 Task: Select the ''Changes'' option.
Action: Mouse moved to (100, 417)
Screenshot: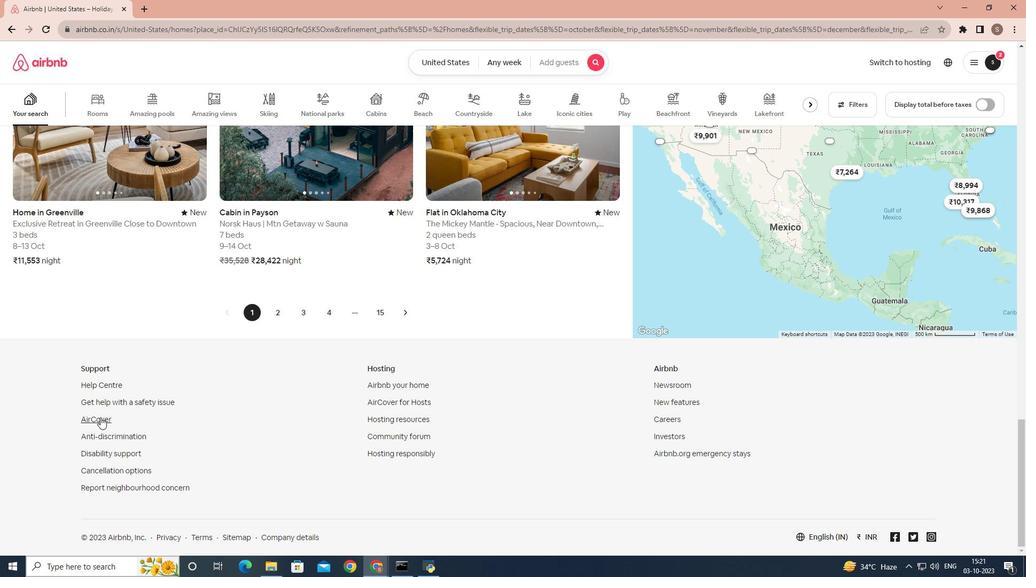 
Action: Mouse pressed left at (100, 417)
Screenshot: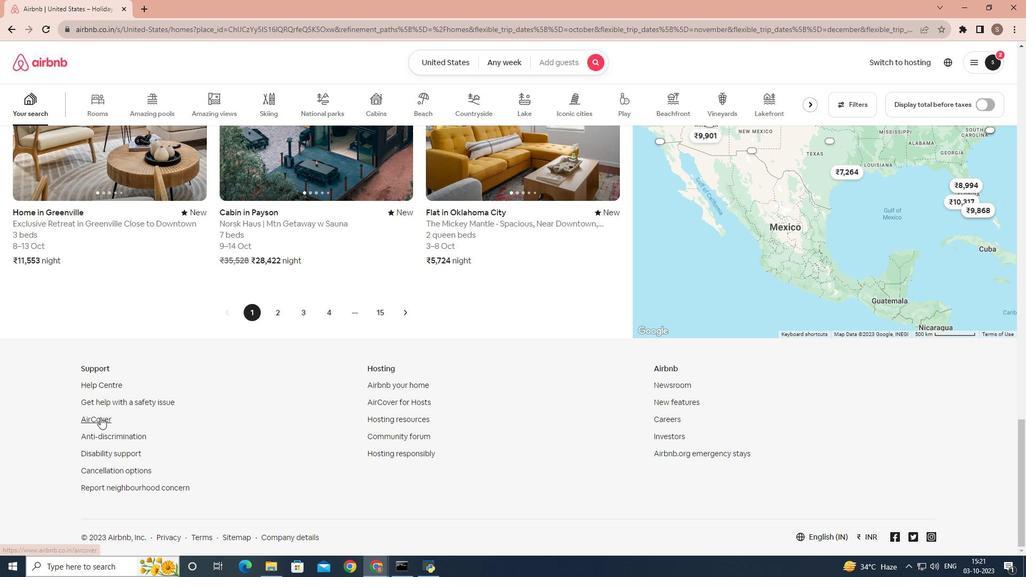 
Action: Mouse moved to (265, 103)
Screenshot: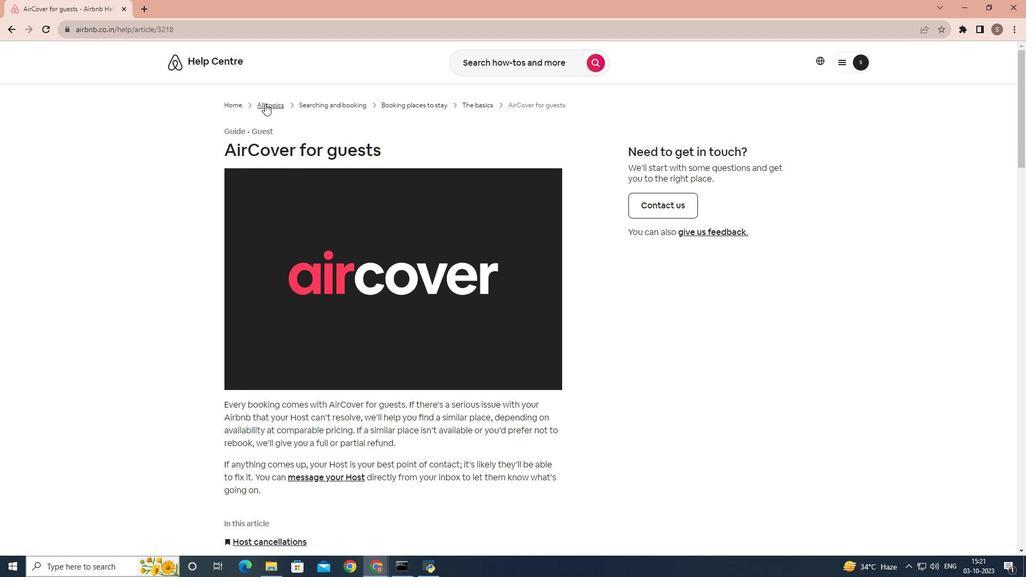 
Action: Mouse pressed left at (265, 103)
Screenshot: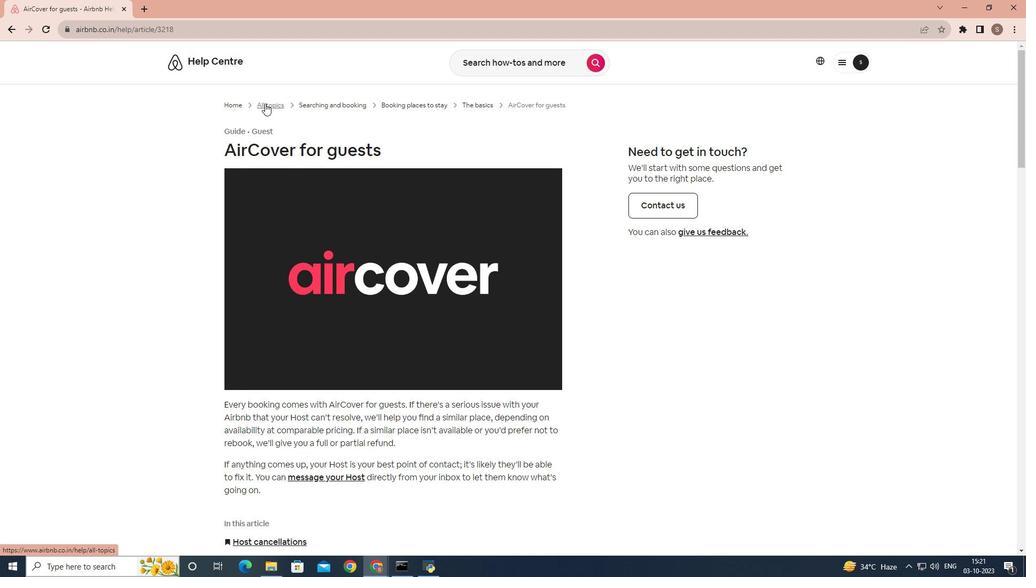 
Action: Mouse moved to (450, 298)
Screenshot: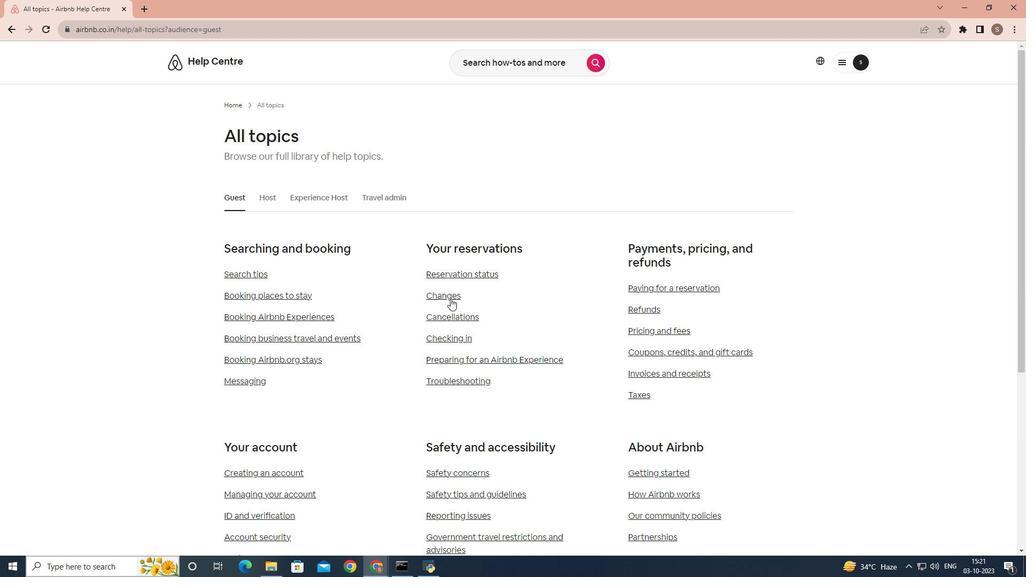
Action: Mouse pressed left at (450, 298)
Screenshot: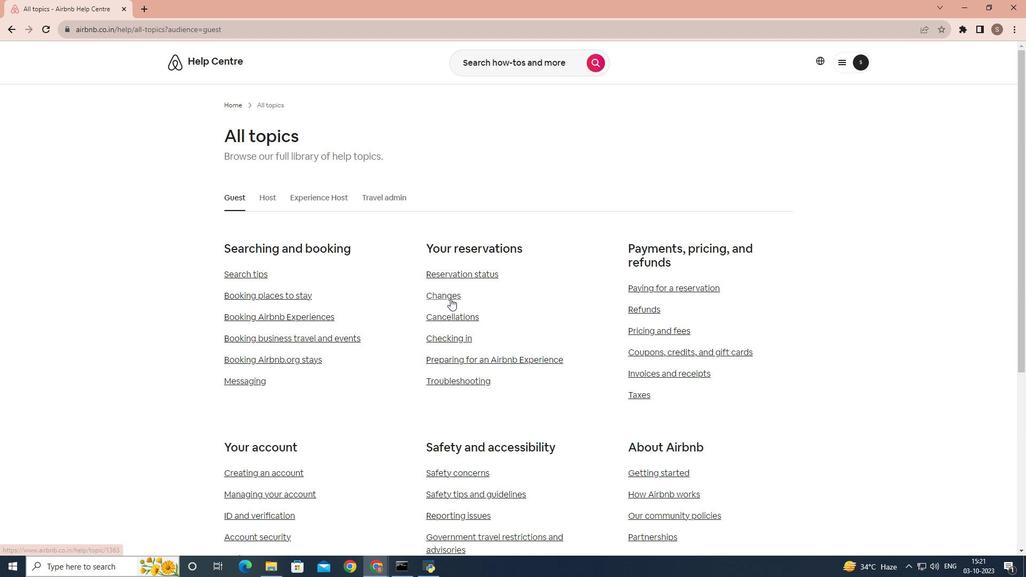 
Action: Mouse moved to (450, 298)
Screenshot: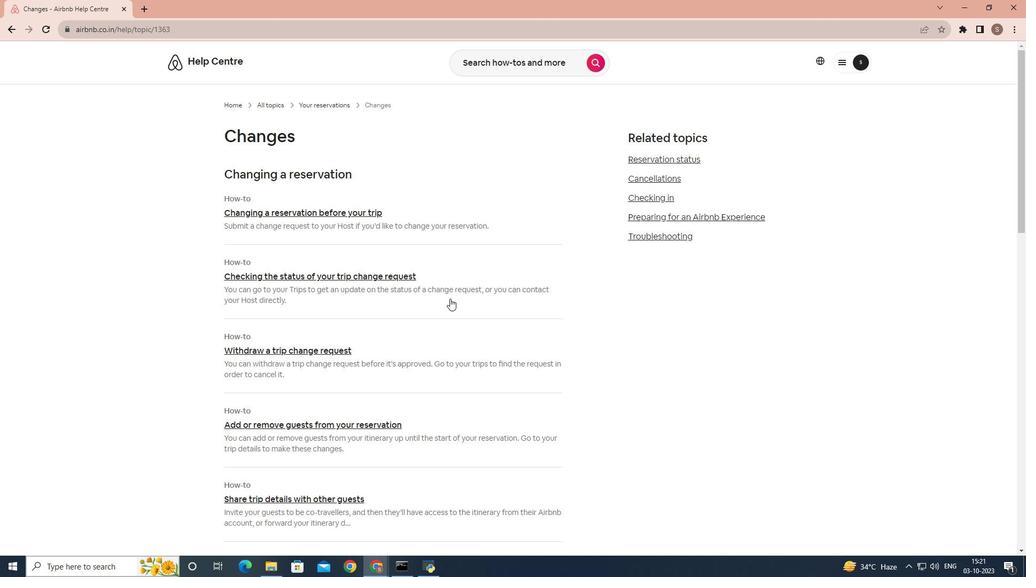 
